 Task: Change curved connector line to dotted.
Action: Mouse moved to (473, 263)
Screenshot: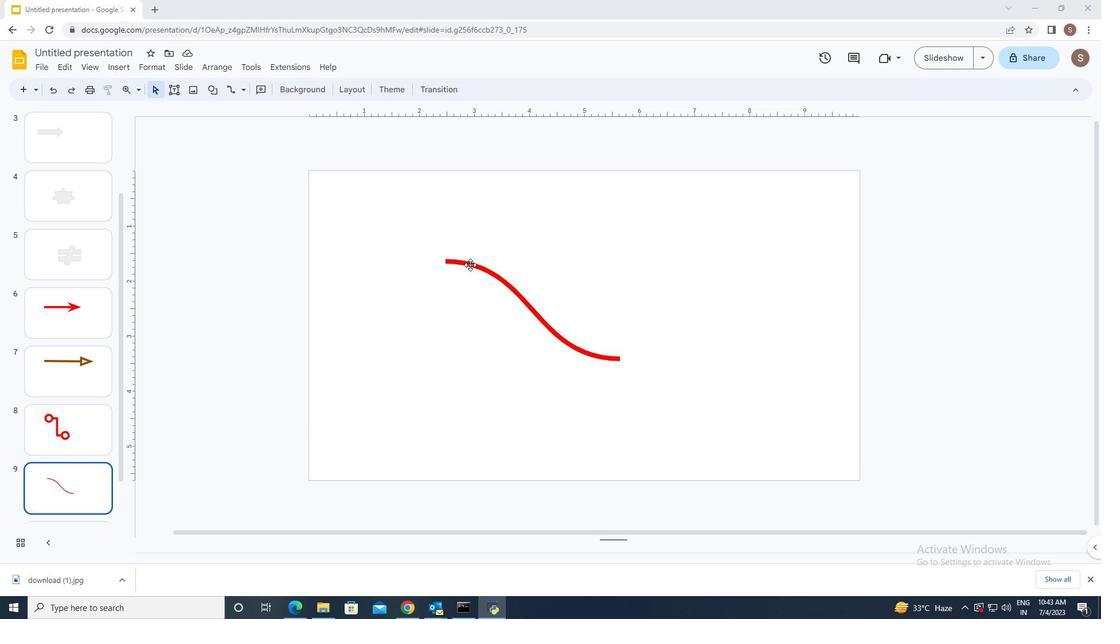 
Action: Mouse pressed left at (473, 263)
Screenshot: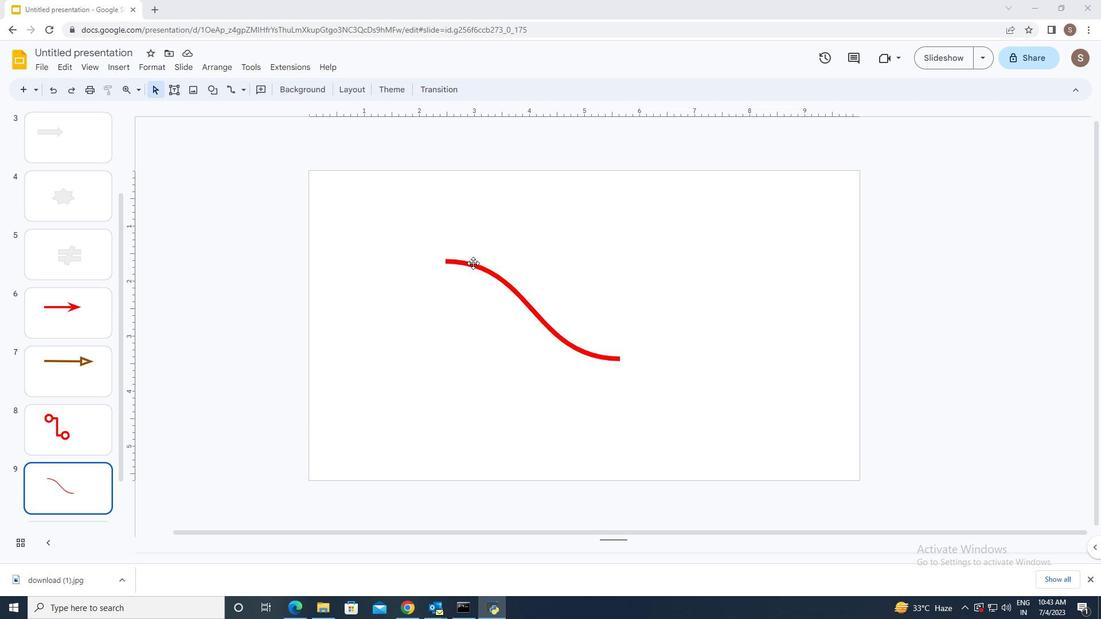 
Action: Mouse moved to (304, 87)
Screenshot: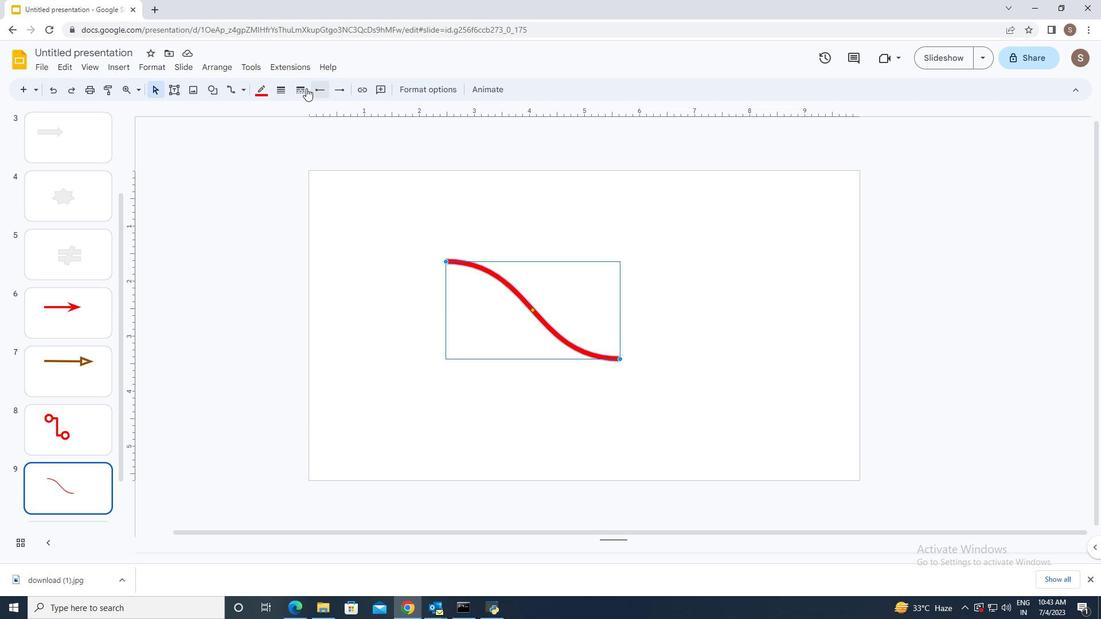
Action: Mouse pressed left at (304, 87)
Screenshot: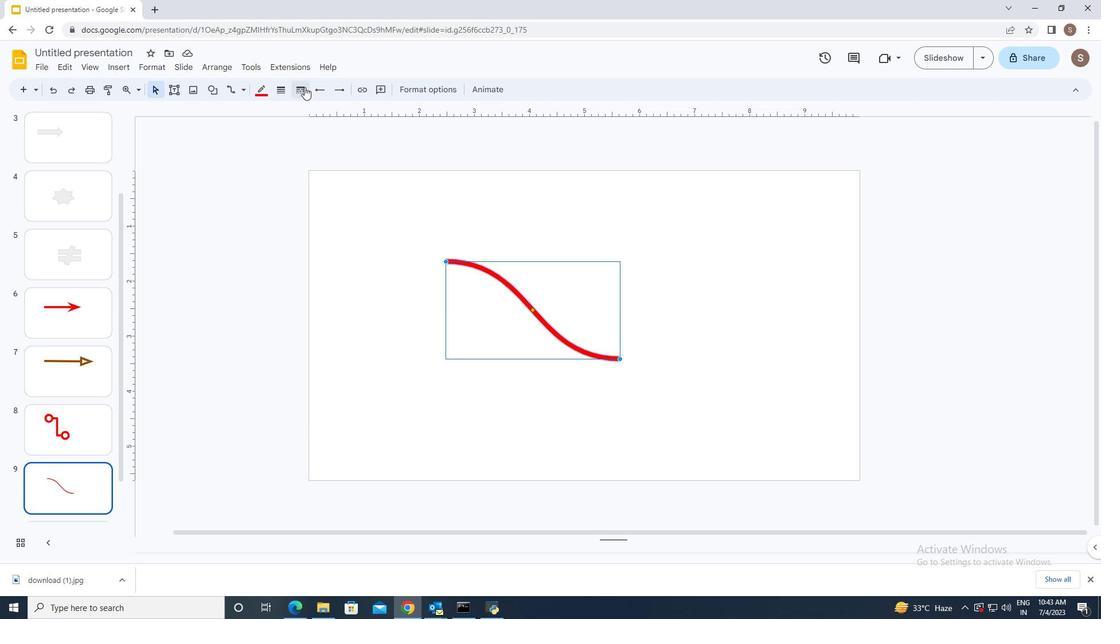 
Action: Mouse moved to (332, 131)
Screenshot: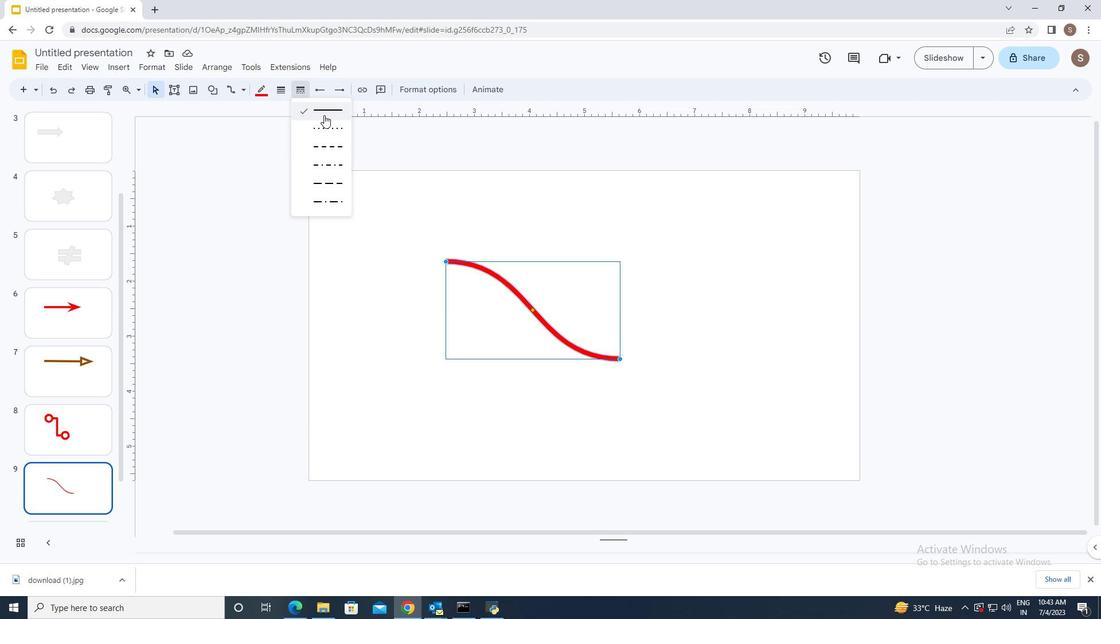 
Action: Mouse pressed left at (332, 131)
Screenshot: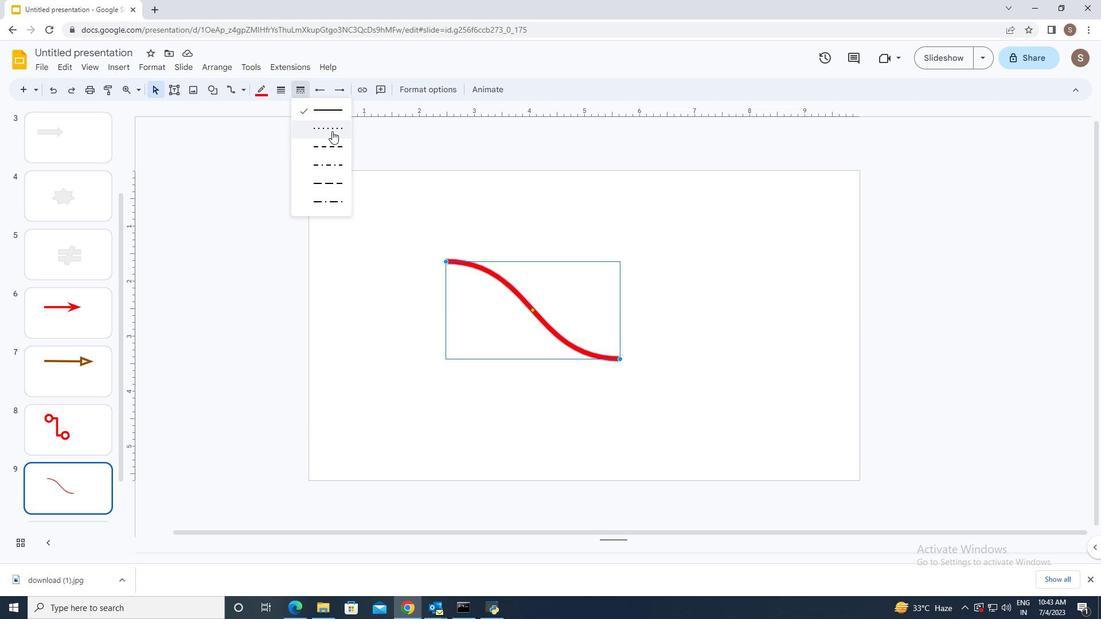
Action: Mouse moved to (390, 333)
Screenshot: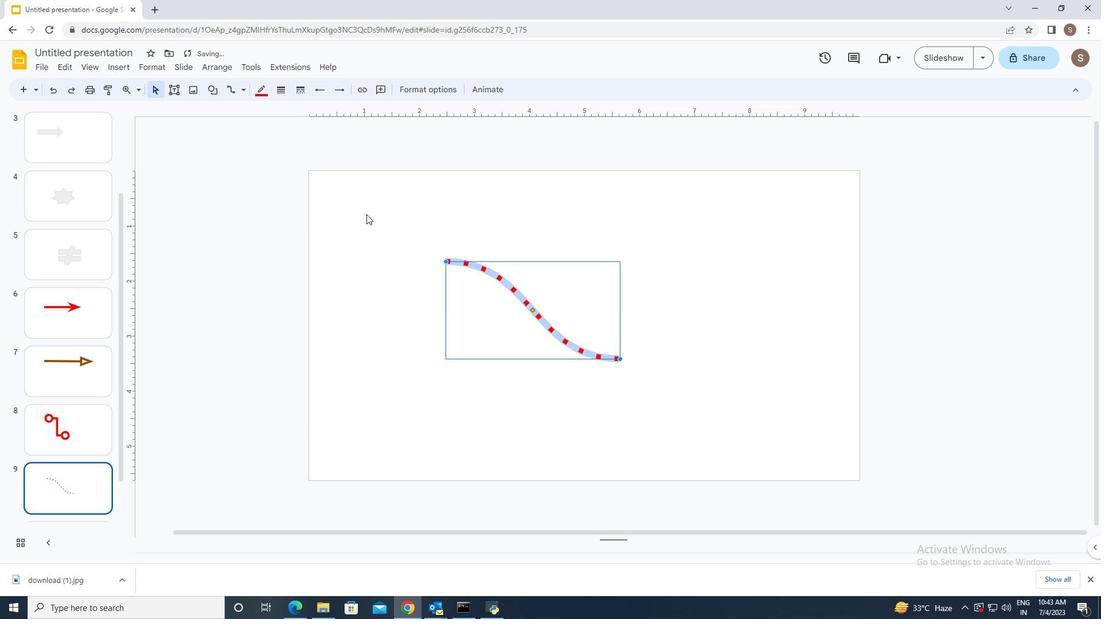 
Action: Mouse pressed left at (390, 333)
Screenshot: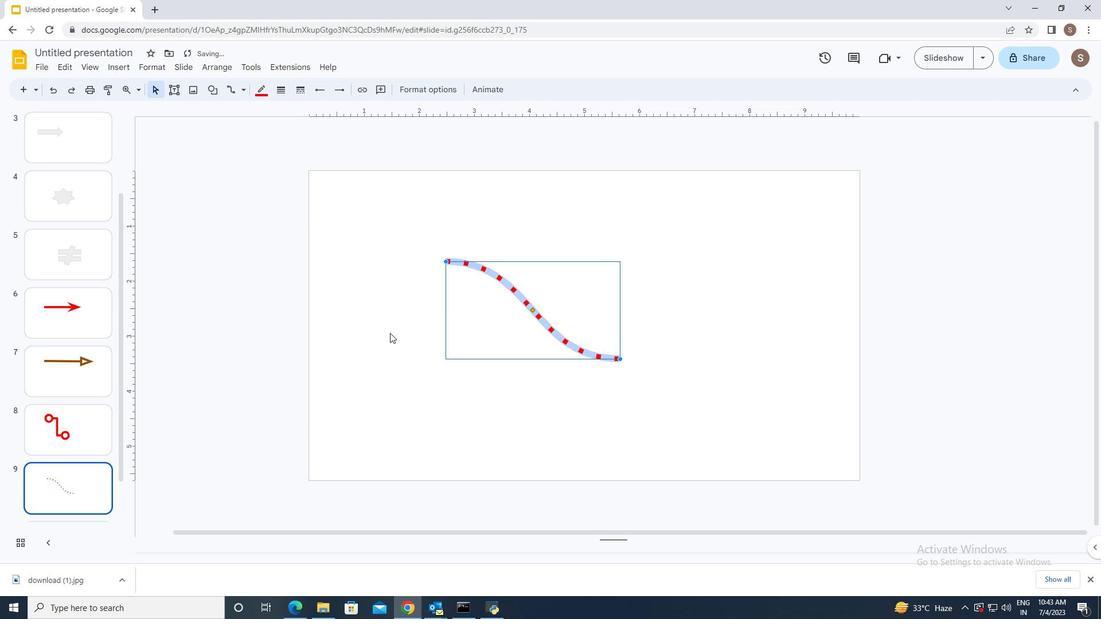 
